 Task: Plan a departmental training on innovation for the 18th at 7:30 PM.
Action: Mouse moved to (46, 84)
Screenshot: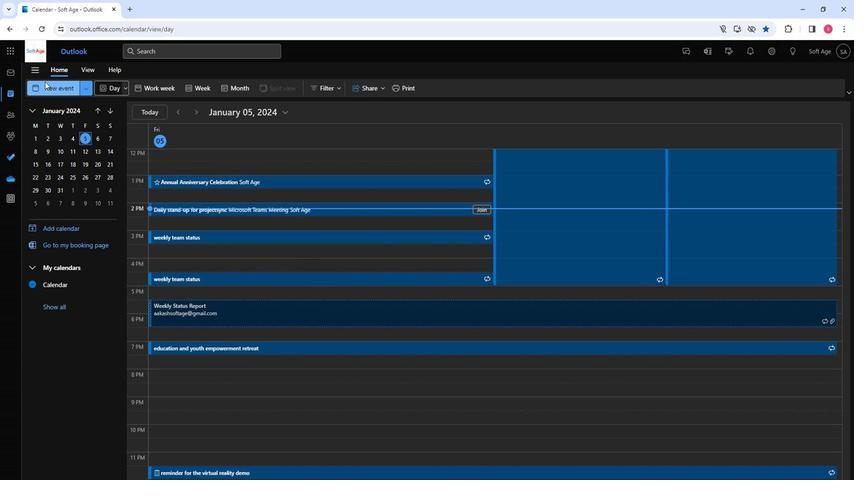 
Action: Mouse pressed left at (46, 84)
Screenshot: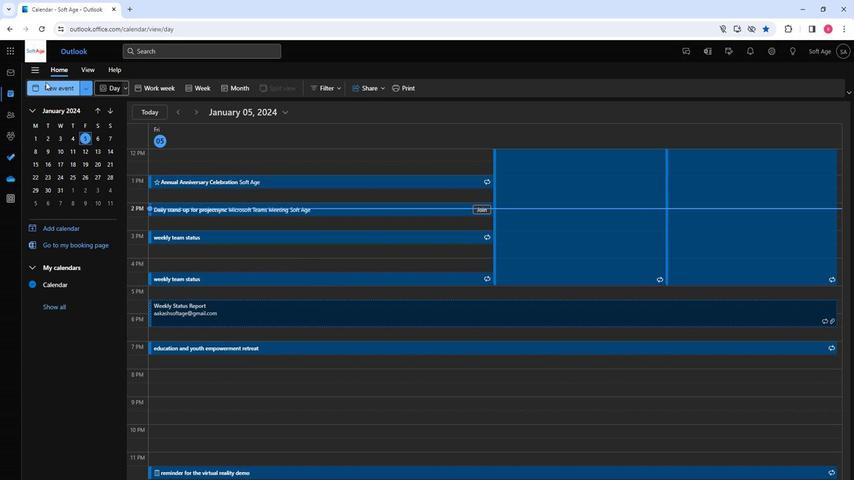 
Action: Mouse moved to (167, 269)
Screenshot: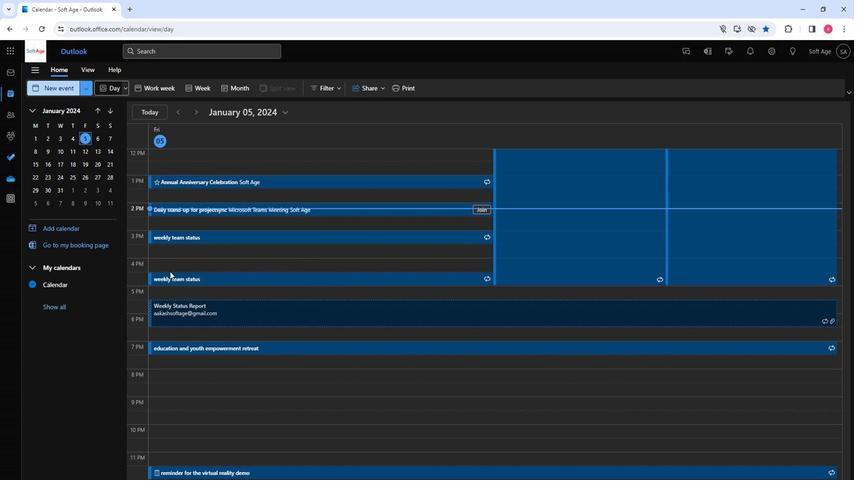 
Action: Key pressed <Key.shift>Departmental<Key.space><Key.shift>Training<Key.space>on<Key.space><Key.shift>Innovation
Screenshot: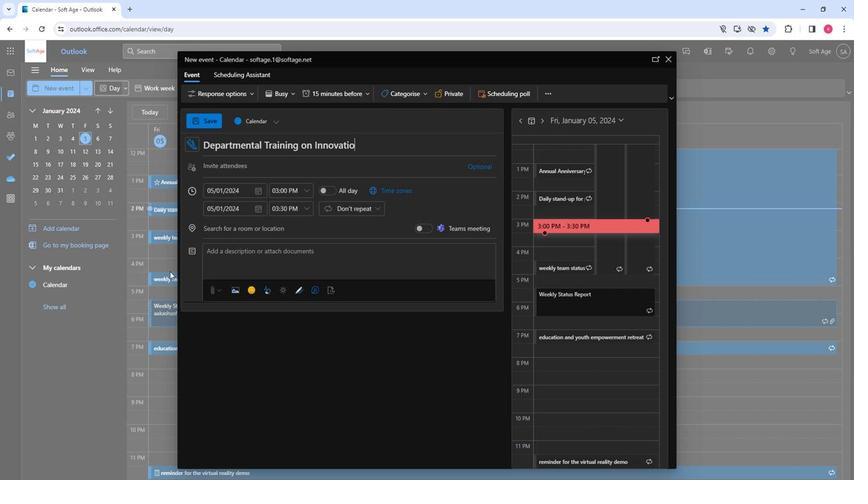 
Action: Mouse moved to (226, 170)
Screenshot: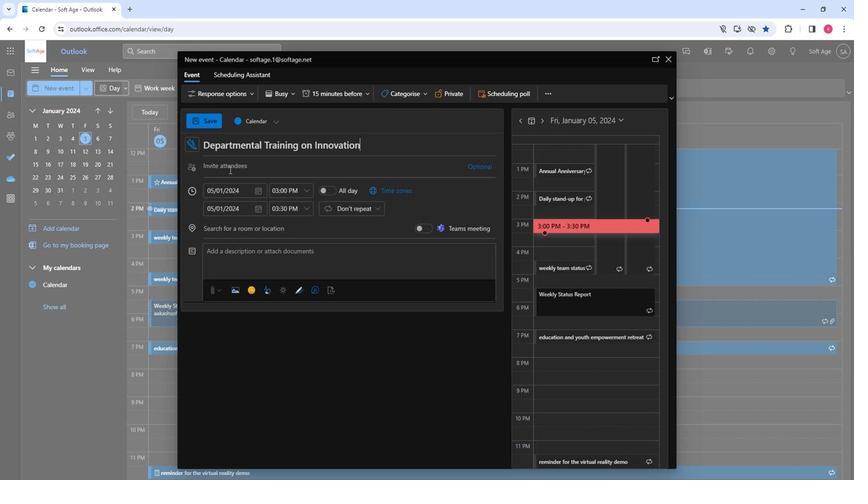 
Action: Mouse pressed left at (226, 170)
Screenshot: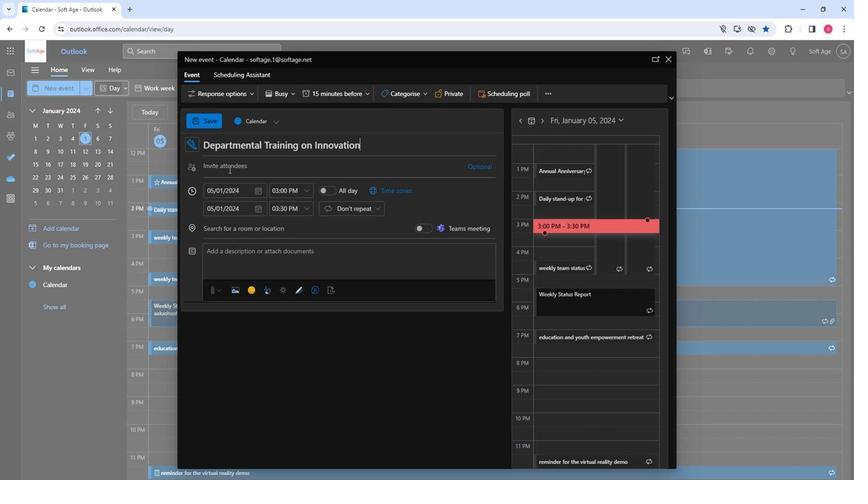 
Action: Key pressed so
Screenshot: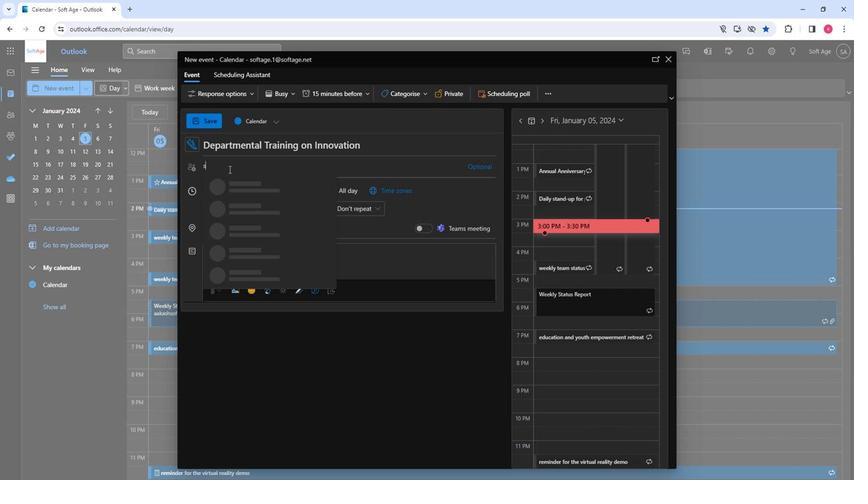 
Action: Mouse moved to (229, 208)
Screenshot: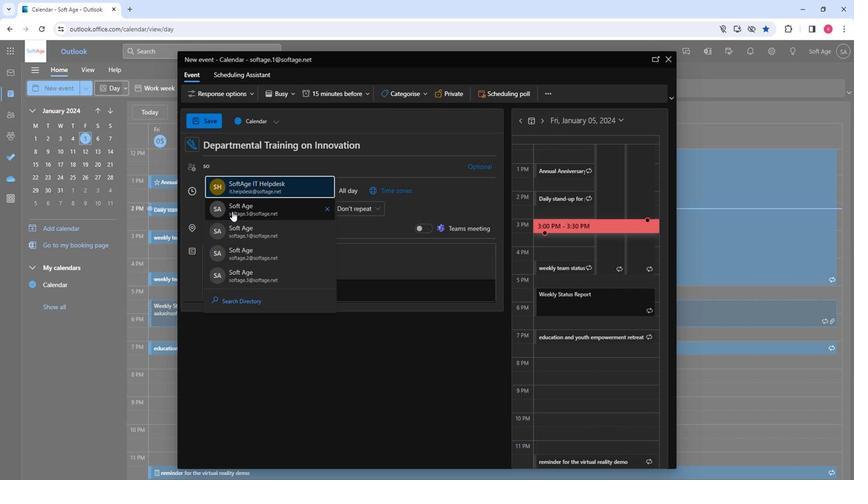 
Action: Mouse pressed left at (229, 208)
Screenshot: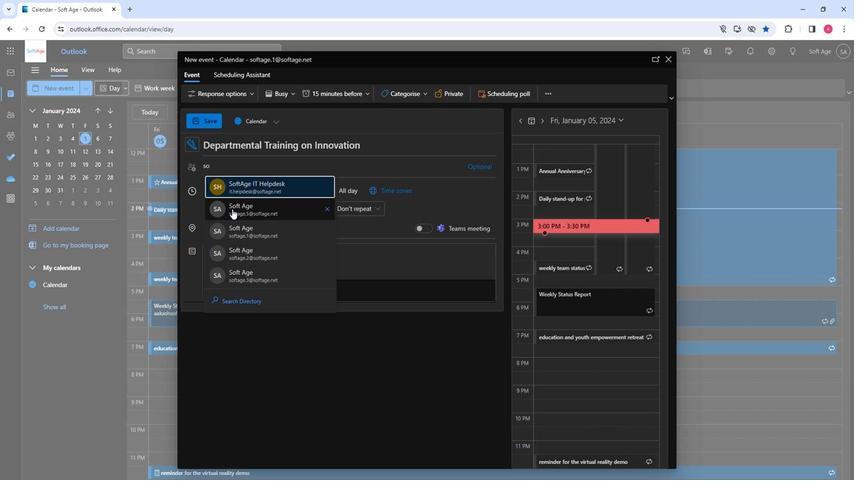 
Action: Mouse moved to (229, 208)
Screenshot: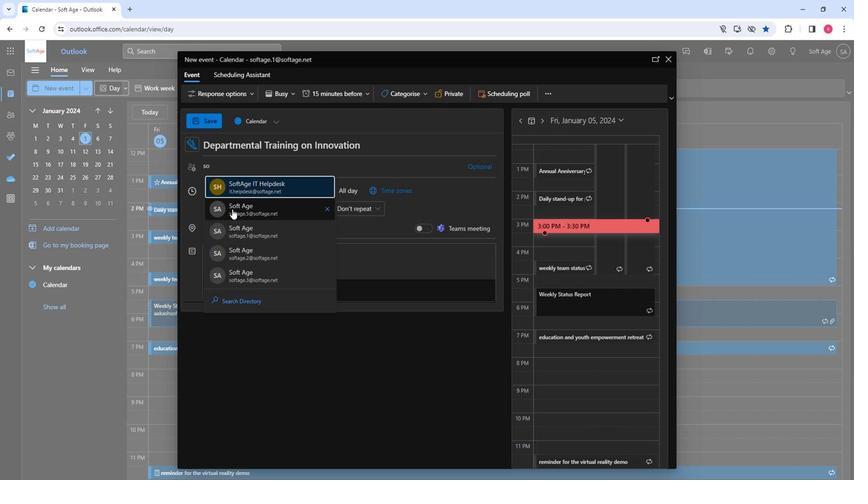 
Action: Key pressed so
Screenshot: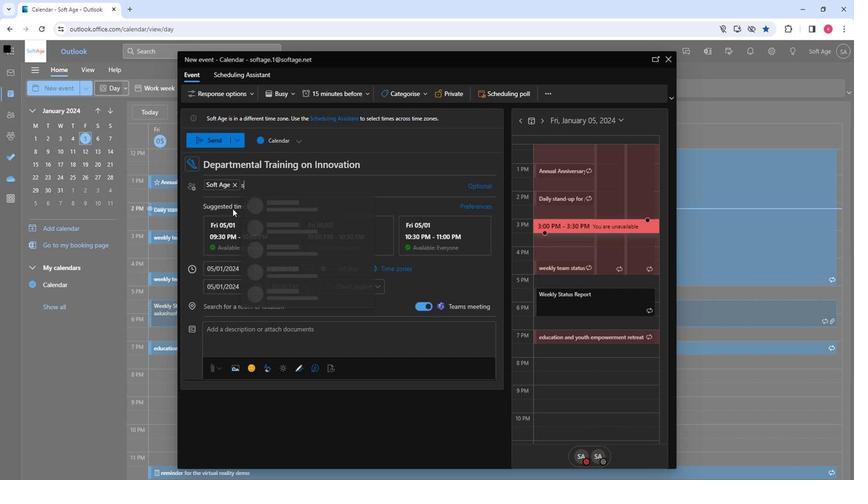 
Action: Mouse moved to (273, 267)
Screenshot: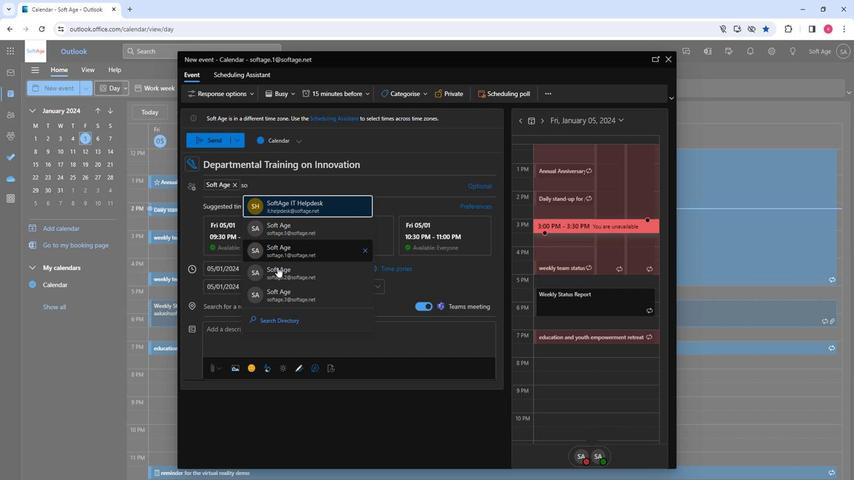 
Action: Mouse pressed left at (273, 267)
Screenshot: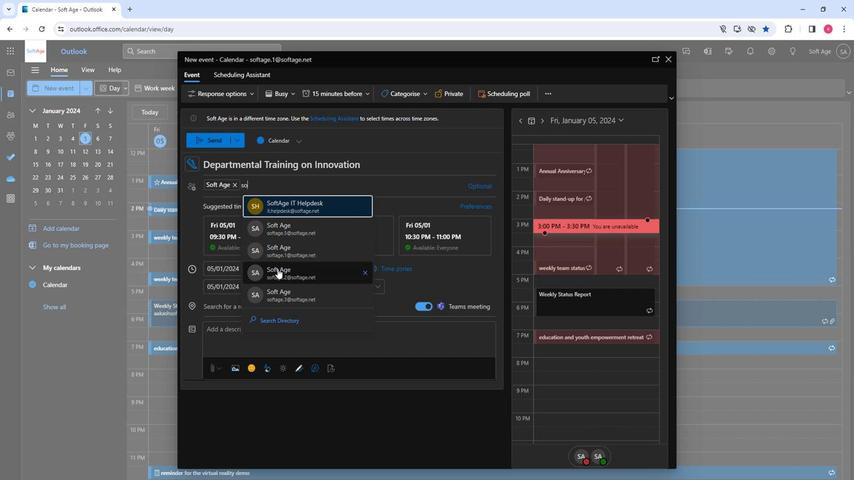 
Action: Mouse moved to (255, 268)
Screenshot: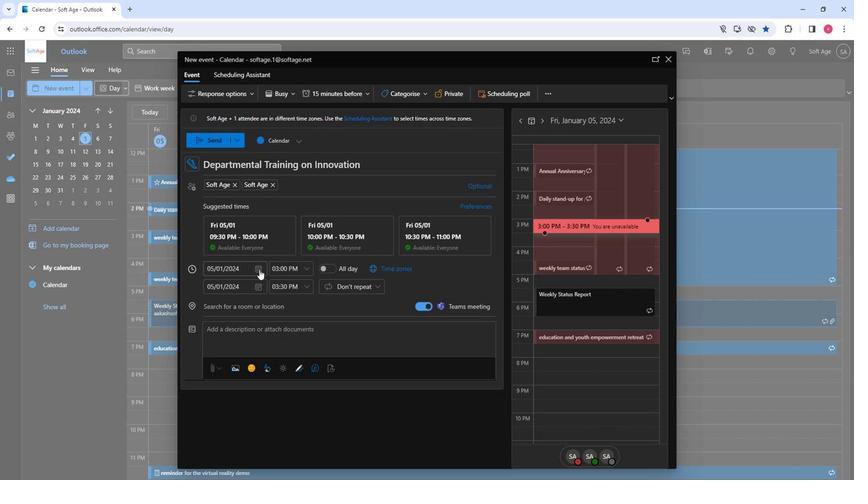 
Action: Mouse pressed left at (255, 268)
Screenshot: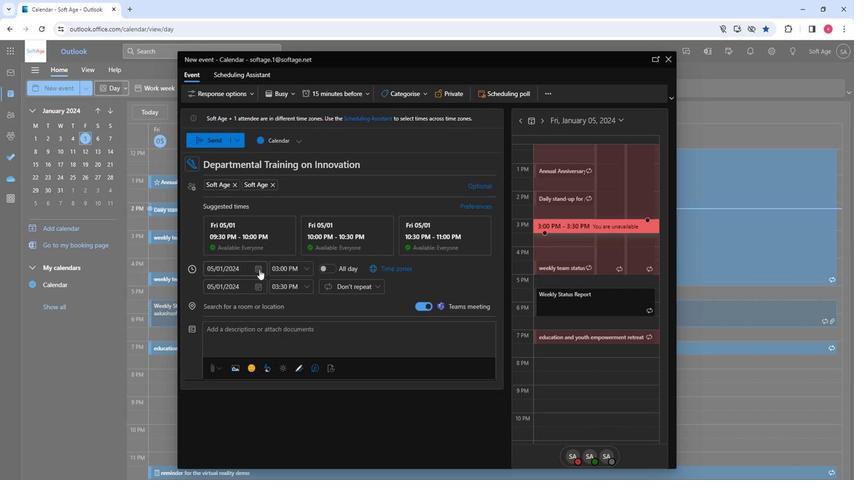 
Action: Mouse moved to (247, 339)
Screenshot: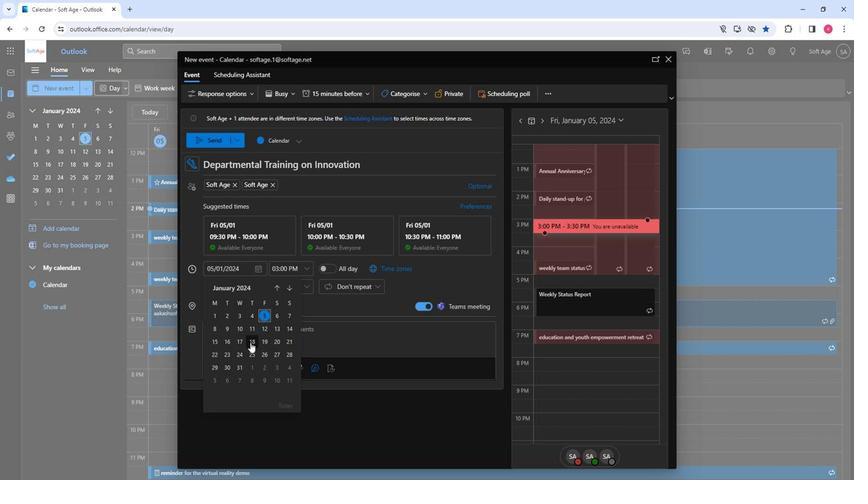 
Action: Mouse pressed left at (247, 339)
Screenshot: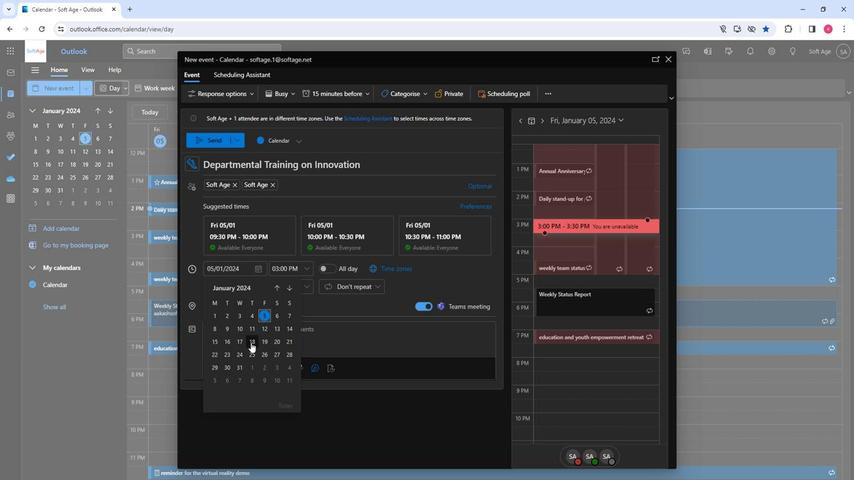 
Action: Mouse moved to (299, 267)
Screenshot: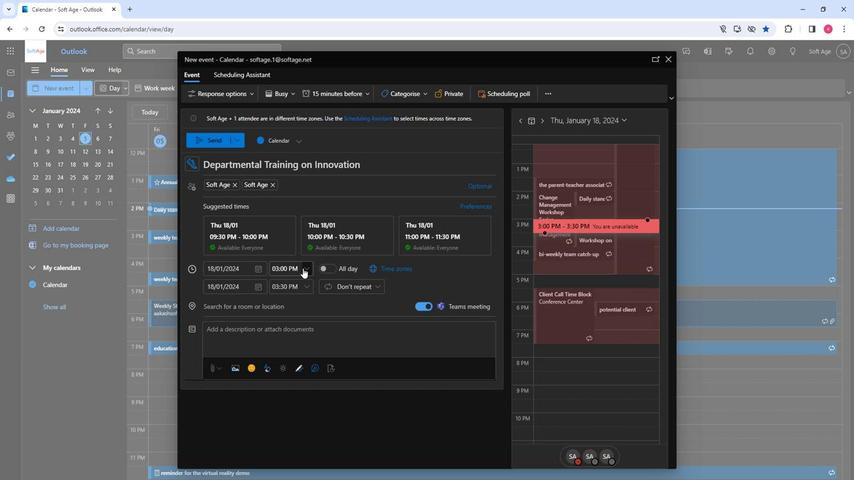 
Action: Mouse pressed left at (299, 267)
Screenshot: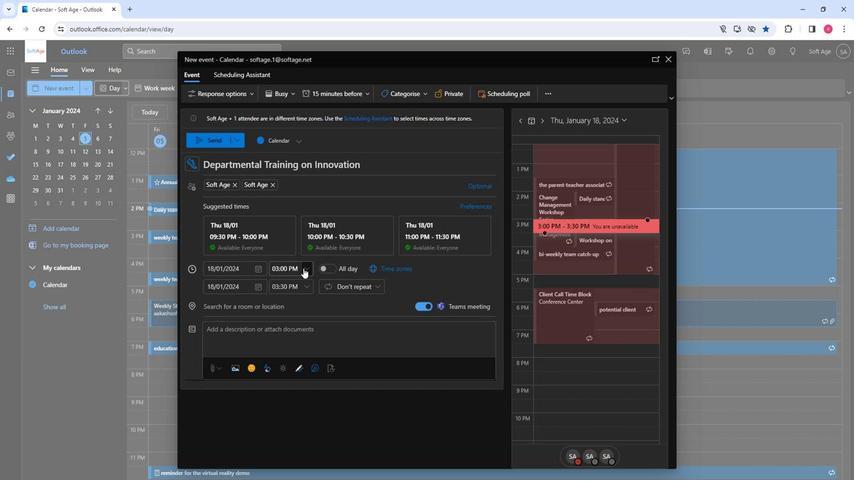 
Action: Mouse moved to (281, 297)
Screenshot: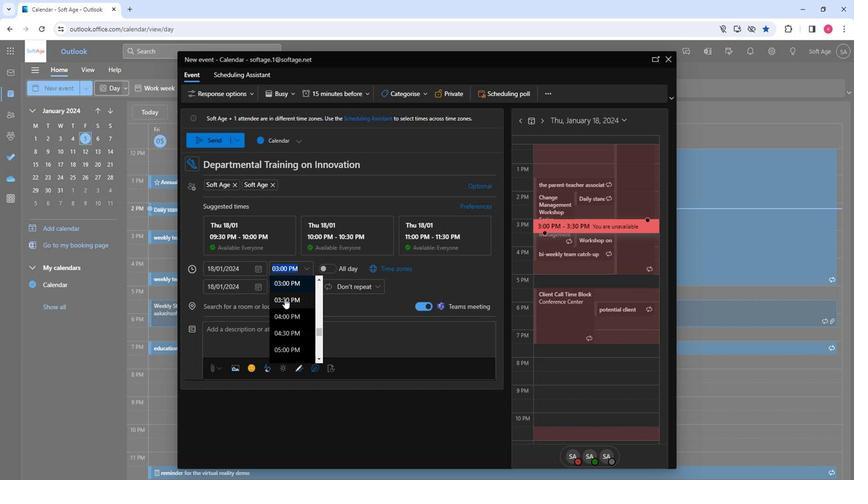 
Action: Mouse scrolled (281, 297) with delta (0, 0)
Screenshot: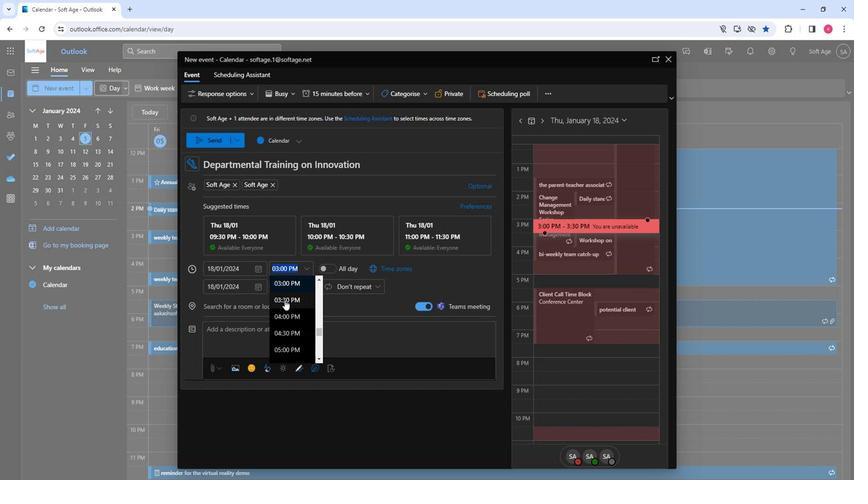 
Action: Mouse moved to (281, 297)
Screenshot: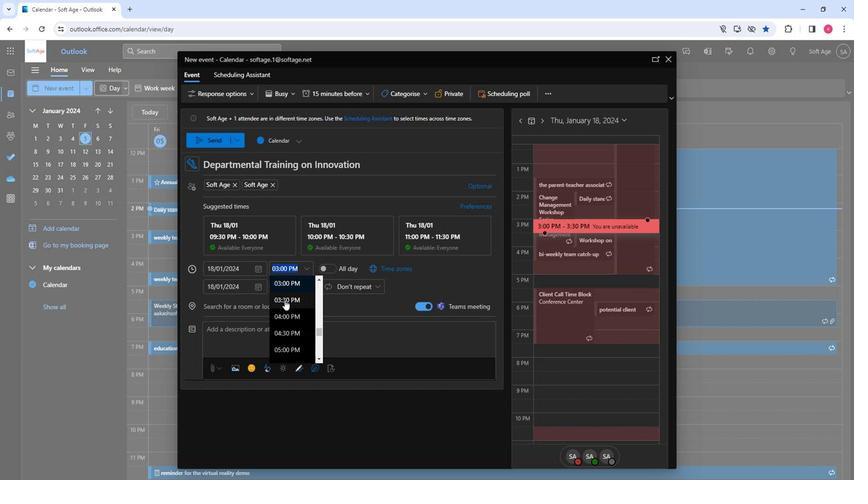 
Action: Mouse scrolled (281, 297) with delta (0, 0)
Screenshot: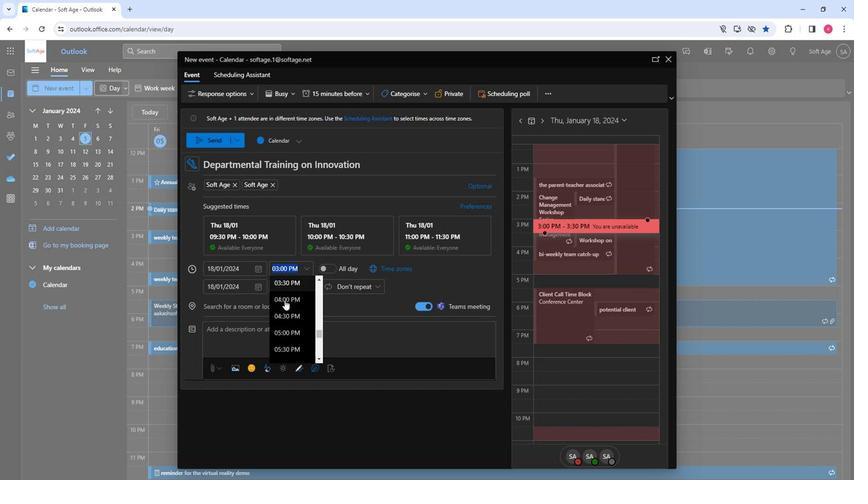 
Action: Mouse moved to (281, 337)
Screenshot: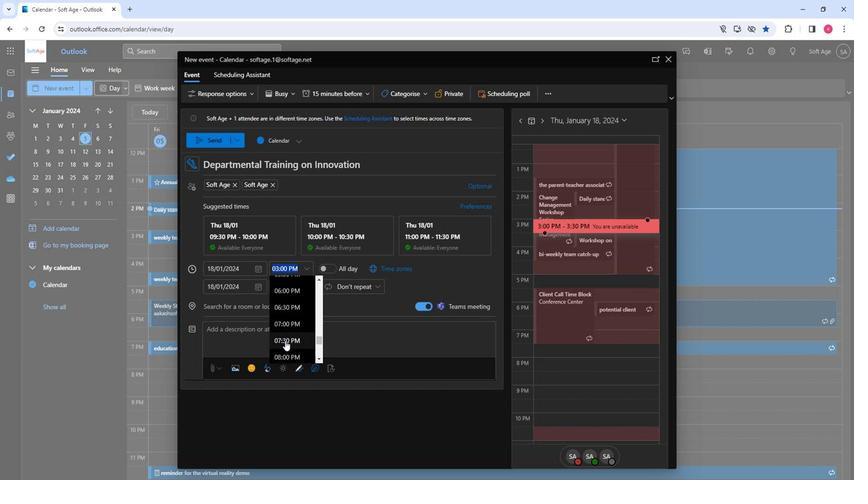 
Action: Mouse pressed left at (281, 337)
Screenshot: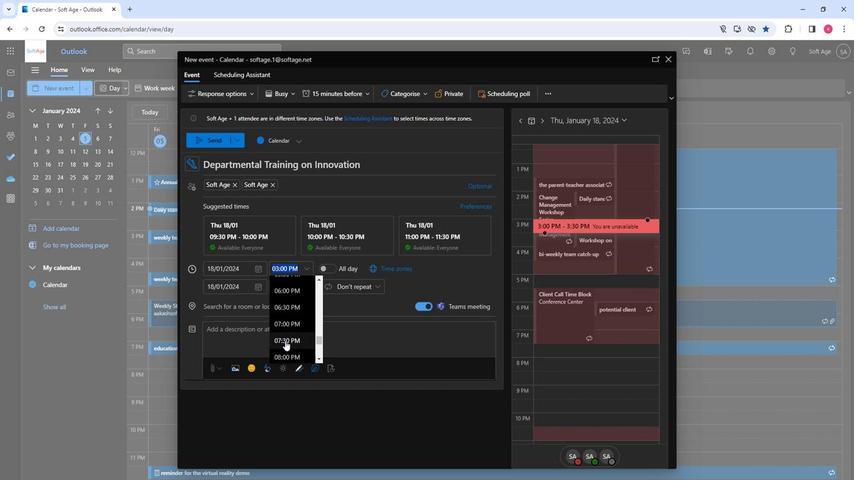 
Action: Mouse moved to (243, 301)
Screenshot: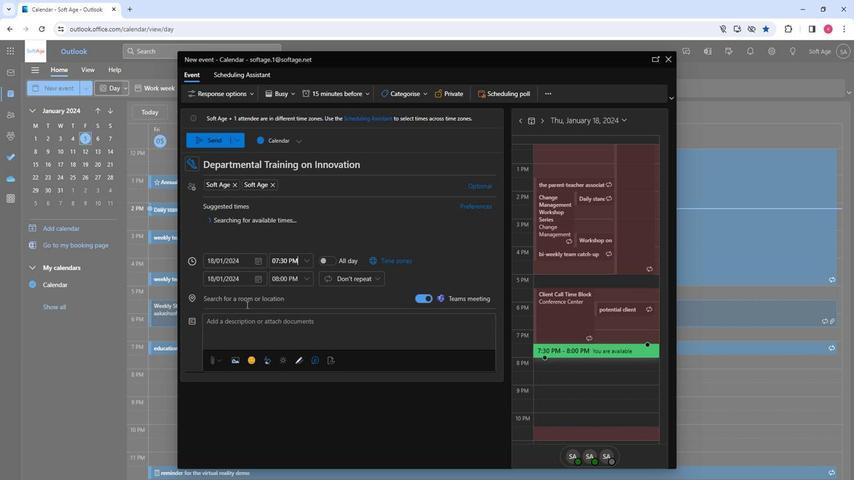 
Action: Mouse pressed left at (243, 301)
Screenshot: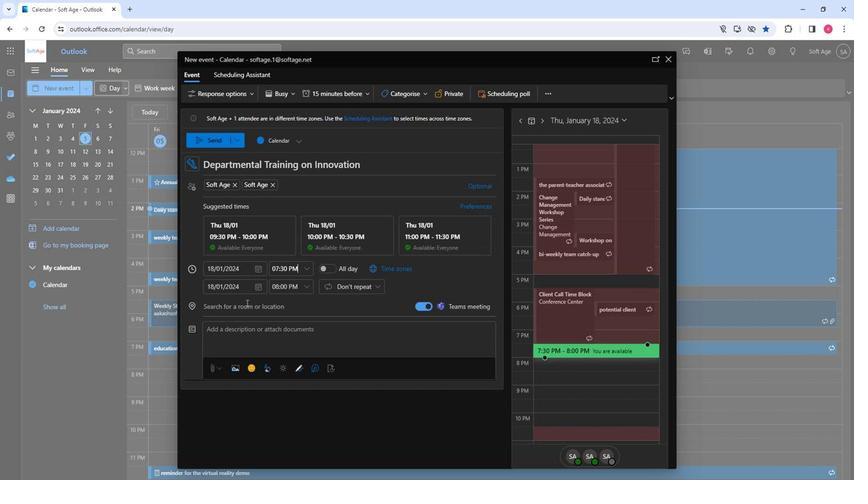 
Action: Mouse moved to (257, 415)
Screenshot: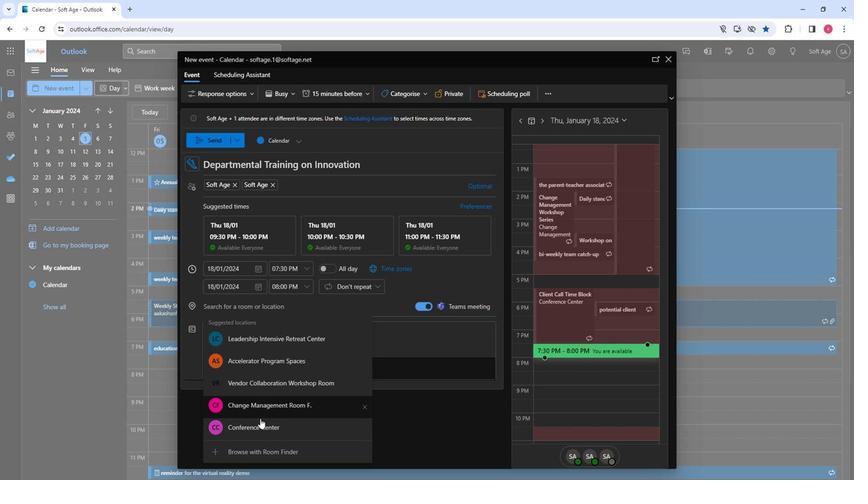 
Action: Mouse pressed left at (257, 415)
Screenshot: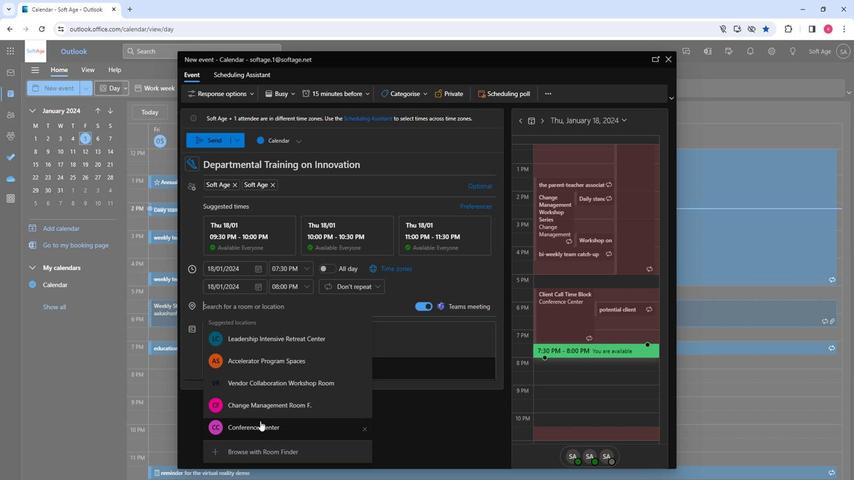 
Action: Mouse moved to (241, 325)
Screenshot: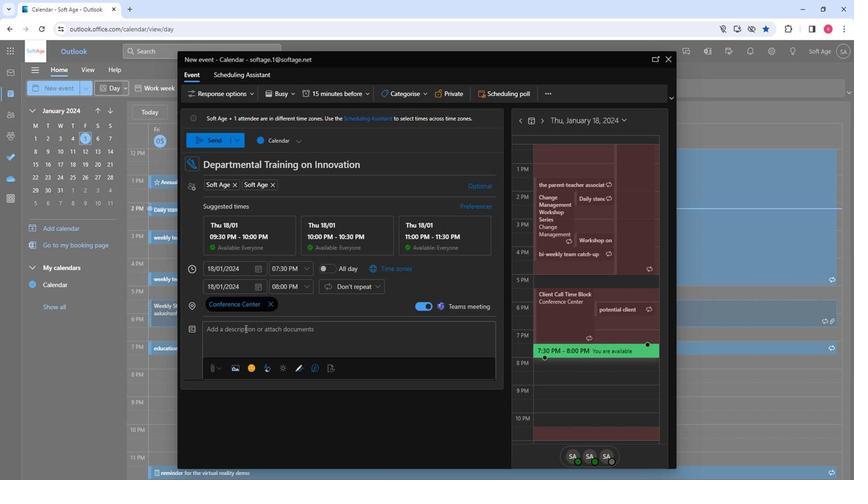 
Action: Mouse pressed left at (241, 325)
Screenshot: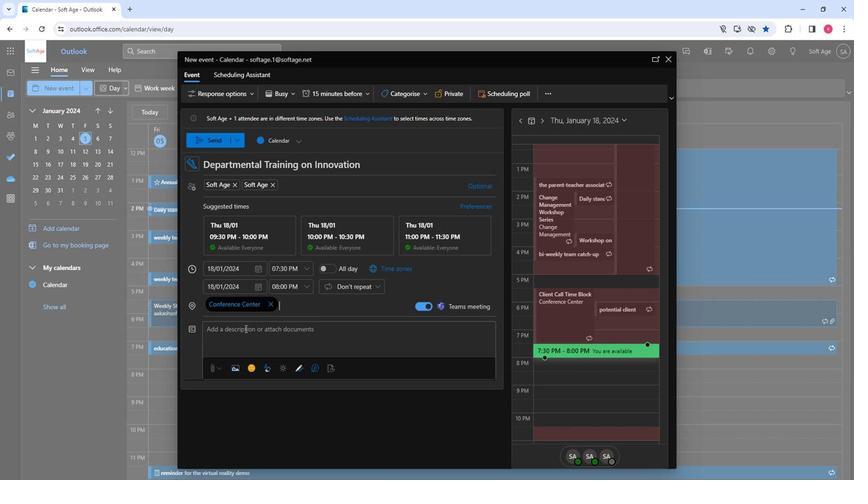 
Action: Key pressed <Key.shift>Elevate<Key.space>your<Key.space>team's<Key.space>innovation<Key.space>with<Key.space>our<Key.space>departmental<Key.space>training<Key.space>session<Key.shift><Key.shift>!<Key.space><Key.shift>Inspire<Key.space>creative<Key.space>thinking,<Key.space>foster<Key.space>a<Key.space>culture<Key.space>of<Key.space>experimentation,<Key.space>and<Key.space>equip<Key.space>your<Key.space>department<Key.space>with<Key.space>the<Key.space>tools<Key.space>for<Key.space>continuous<Key.space>innovation.
Screenshot: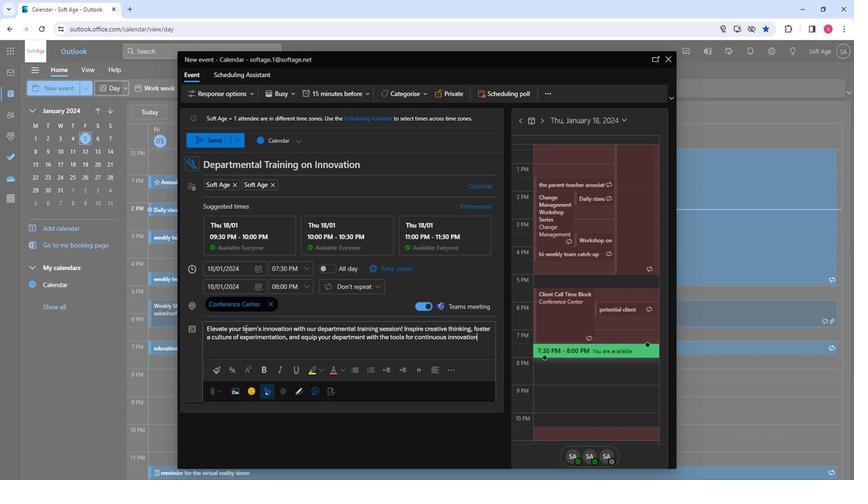 
Action: Mouse moved to (336, 333)
Screenshot: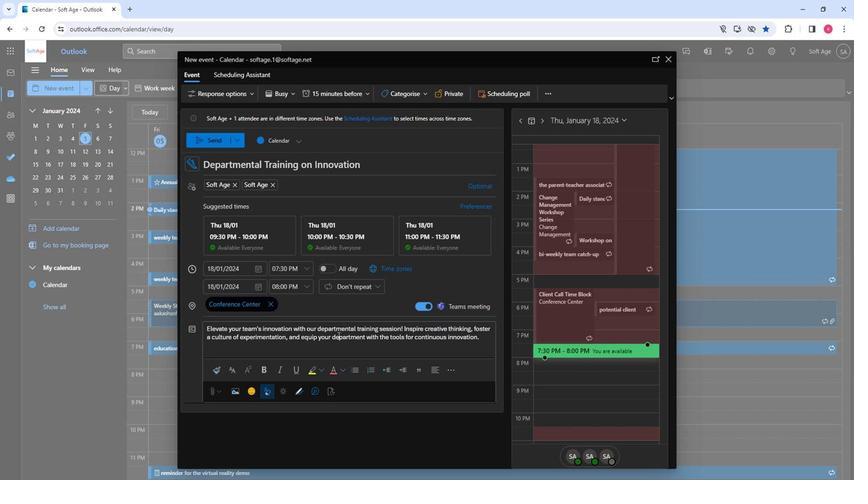 
Action: Mouse pressed left at (336, 333)
Screenshot: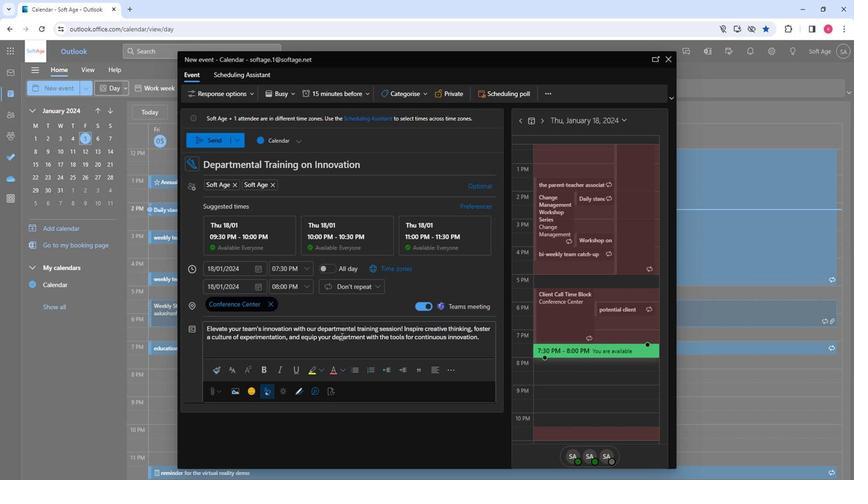 
Action: Mouse pressed left at (336, 333)
Screenshot: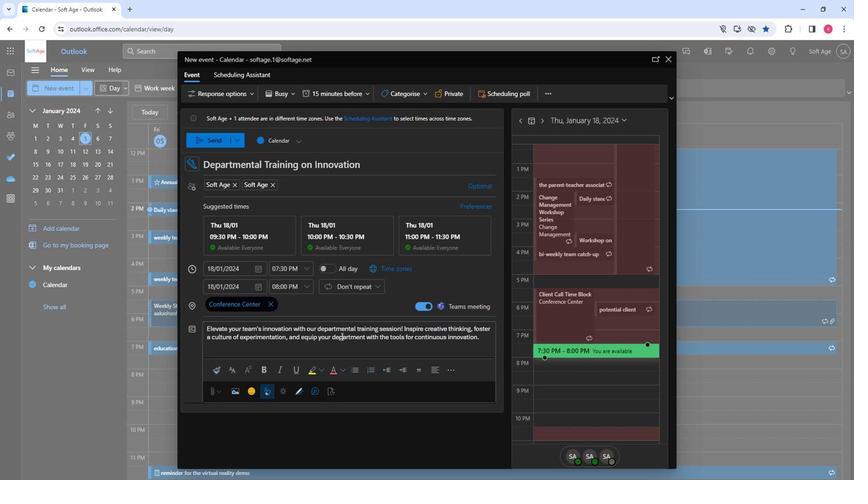 
Action: Mouse pressed left at (336, 333)
Screenshot: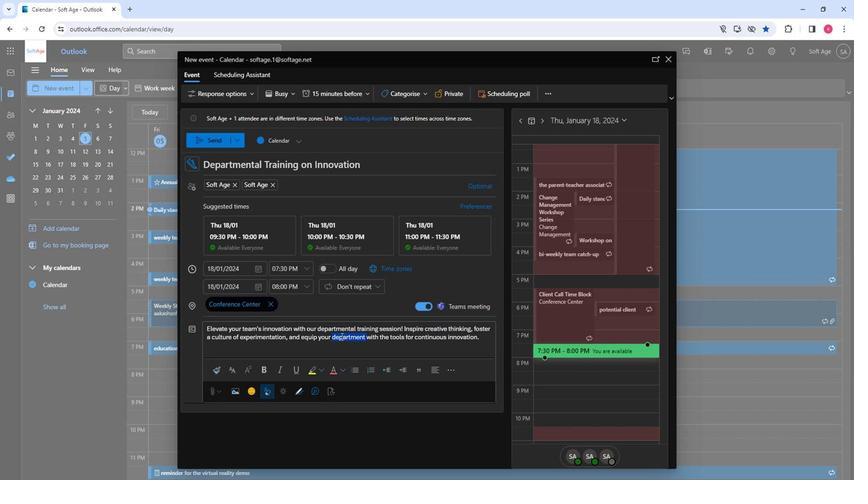
Action: Mouse pressed left at (336, 333)
Screenshot: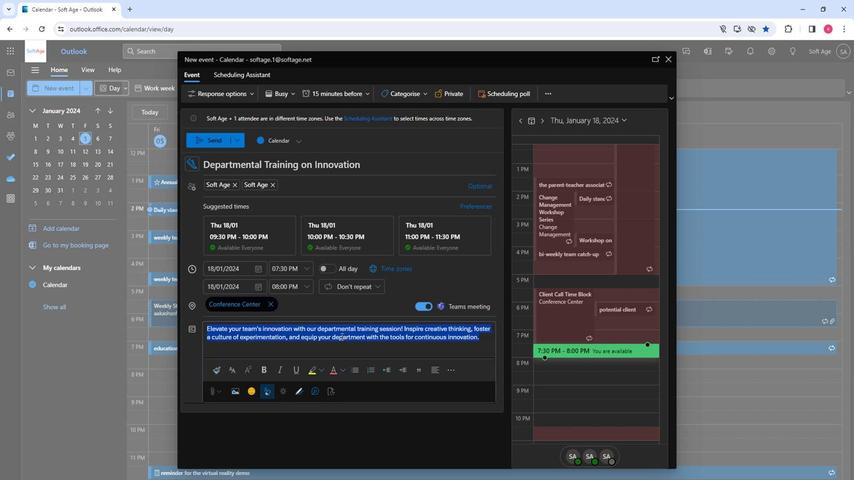 
Action: Mouse moved to (229, 371)
Screenshot: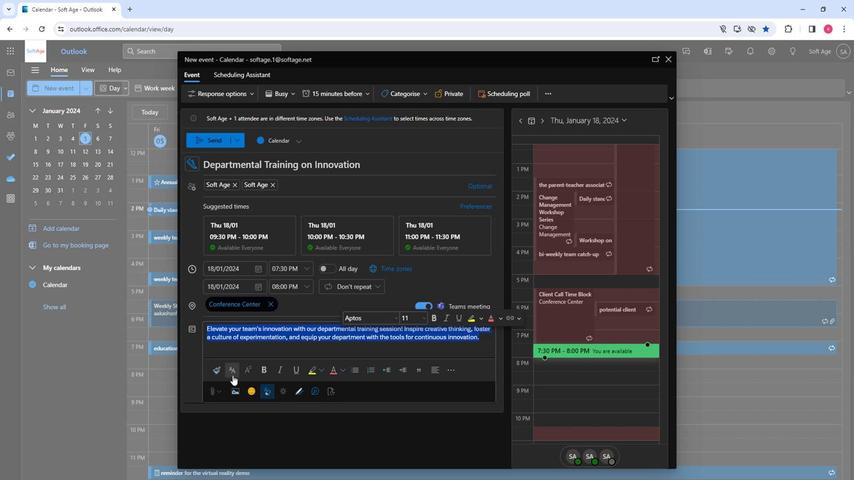 
Action: Mouse pressed left at (229, 371)
Screenshot: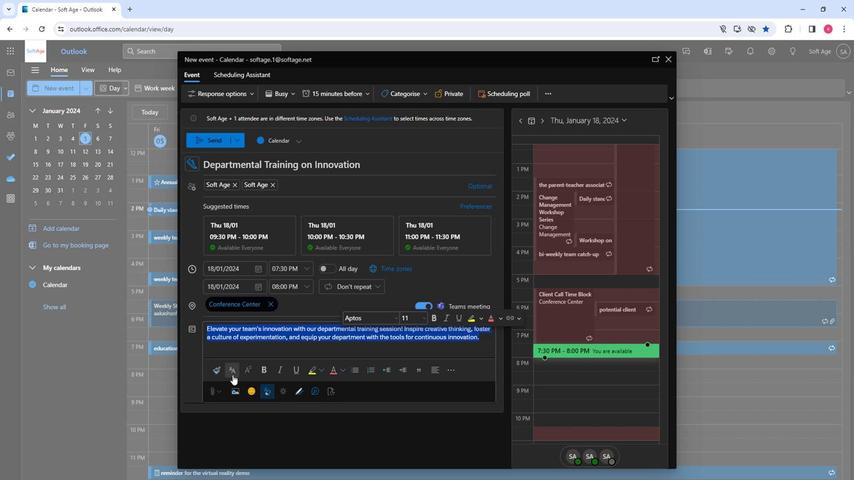 
Action: Mouse moved to (255, 322)
Screenshot: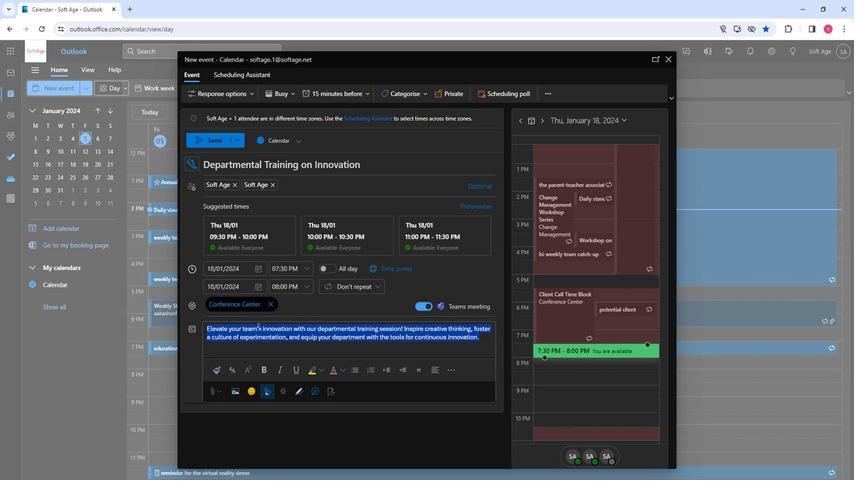 
Action: Mouse scrolled (255, 322) with delta (0, 0)
Screenshot: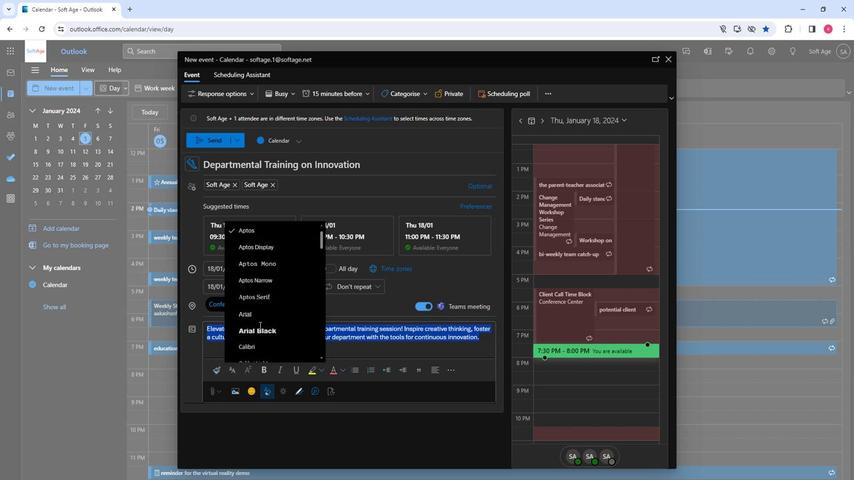 
Action: Mouse scrolled (255, 322) with delta (0, 0)
Screenshot: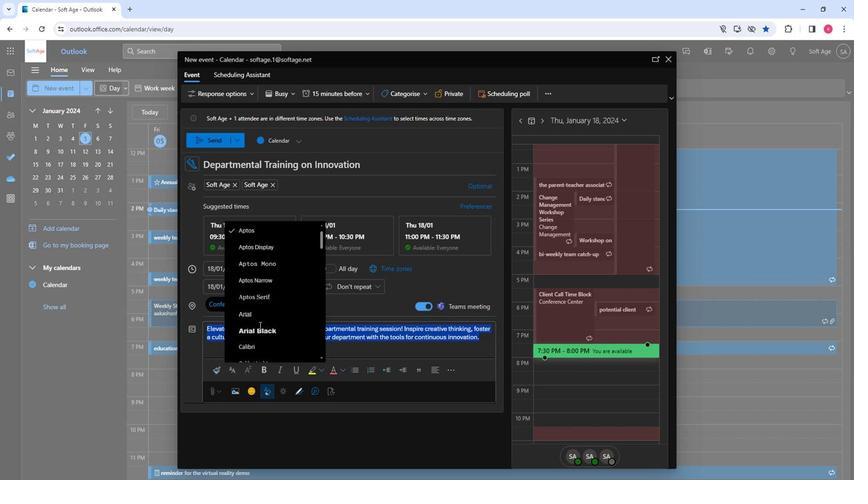 
Action: Mouse scrolled (255, 322) with delta (0, 0)
Screenshot: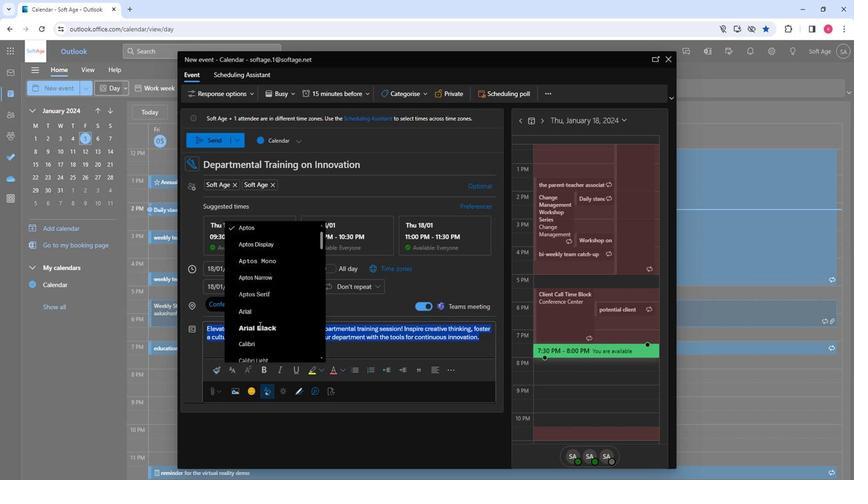 
Action: Mouse moved to (250, 291)
Screenshot: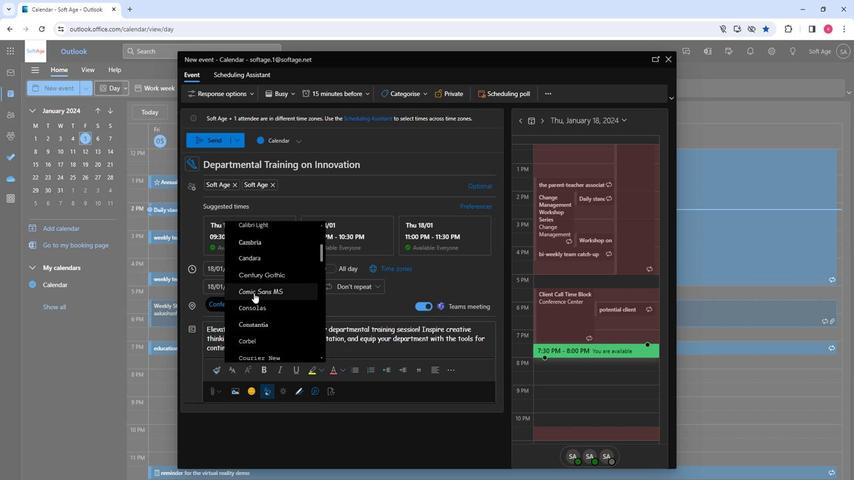 
Action: Mouse pressed left at (250, 291)
Screenshot: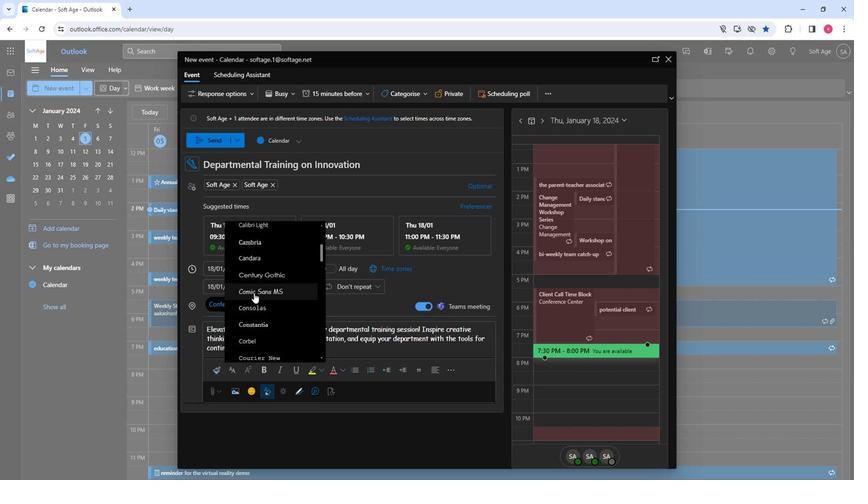 
Action: Mouse moved to (279, 365)
Screenshot: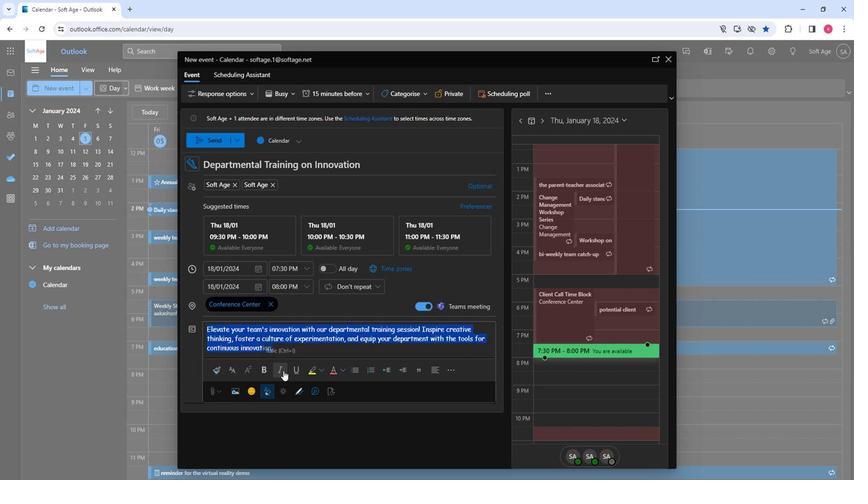 
Action: Mouse pressed left at (279, 365)
Screenshot: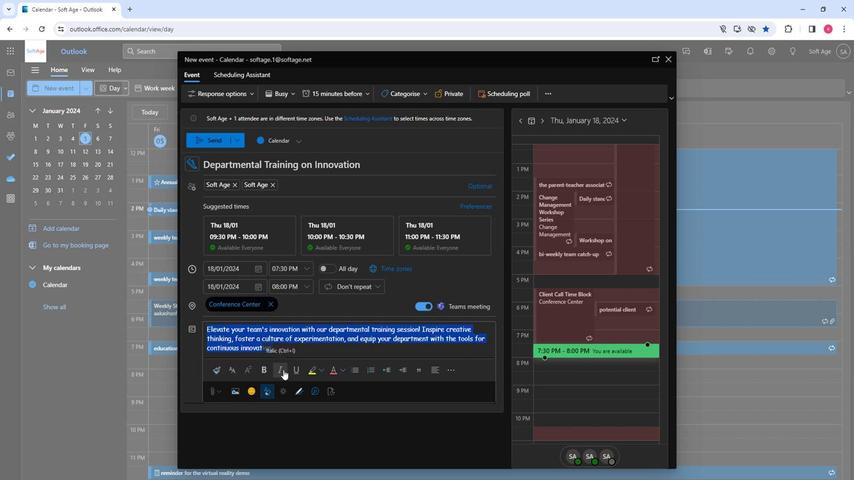 
Action: Mouse moved to (319, 366)
Screenshot: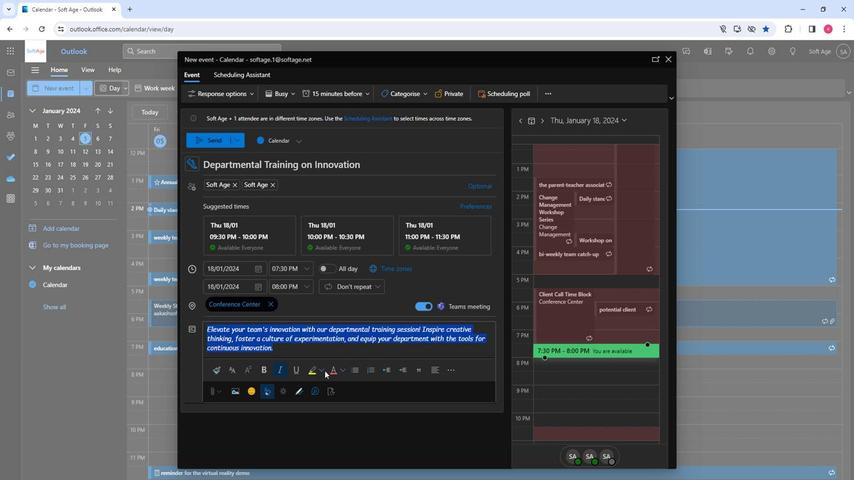 
Action: Mouse pressed left at (319, 366)
Screenshot: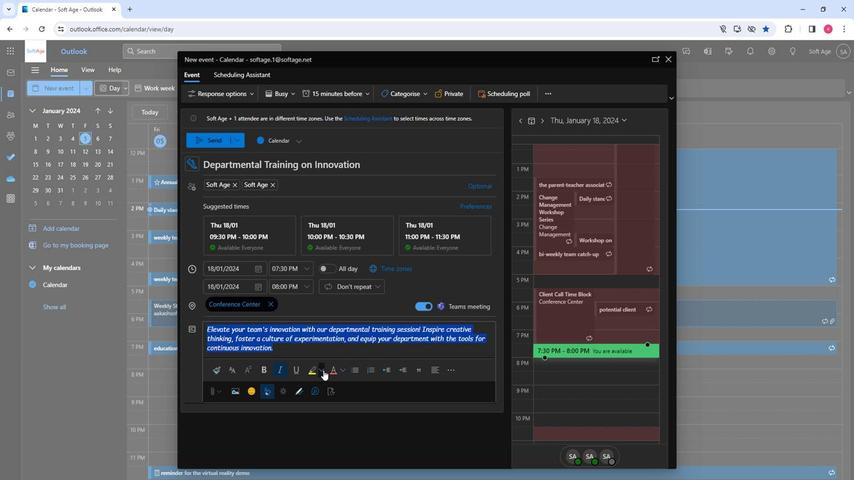 
Action: Mouse moved to (321, 381)
Screenshot: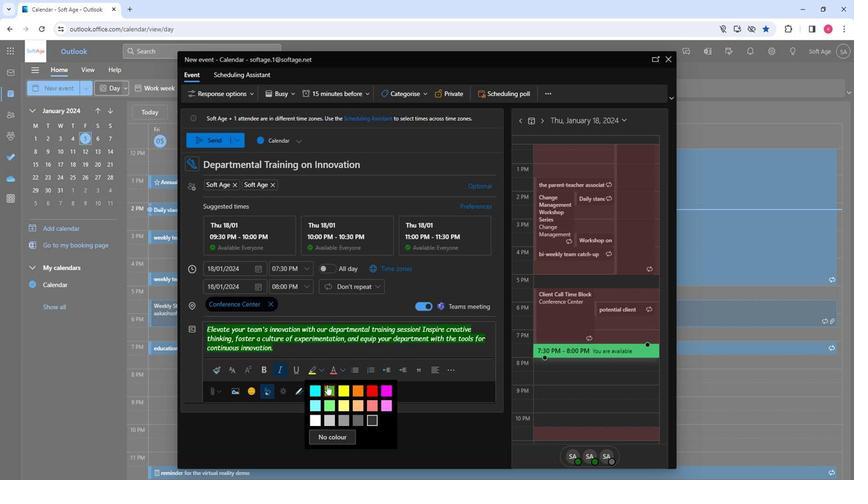 
Action: Mouse pressed left at (321, 381)
Screenshot: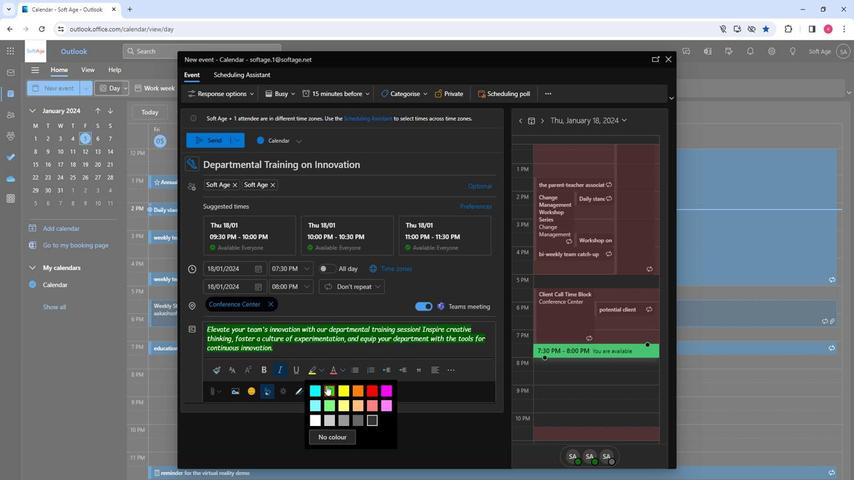 
Action: Mouse moved to (397, 367)
Screenshot: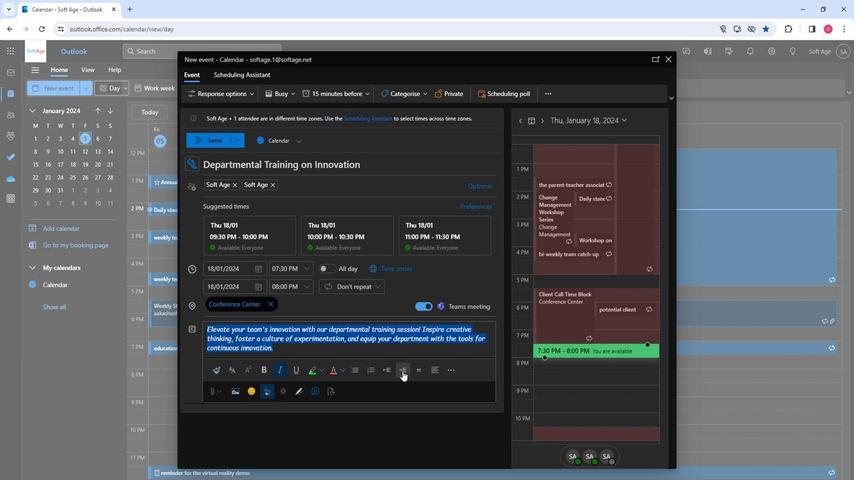 
Action: Mouse pressed left at (397, 367)
Screenshot: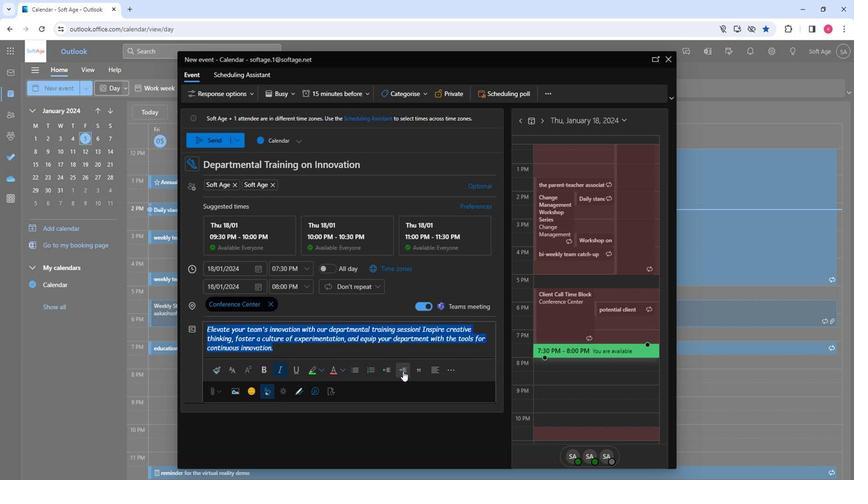 
Action: Mouse moved to (358, 349)
Screenshot: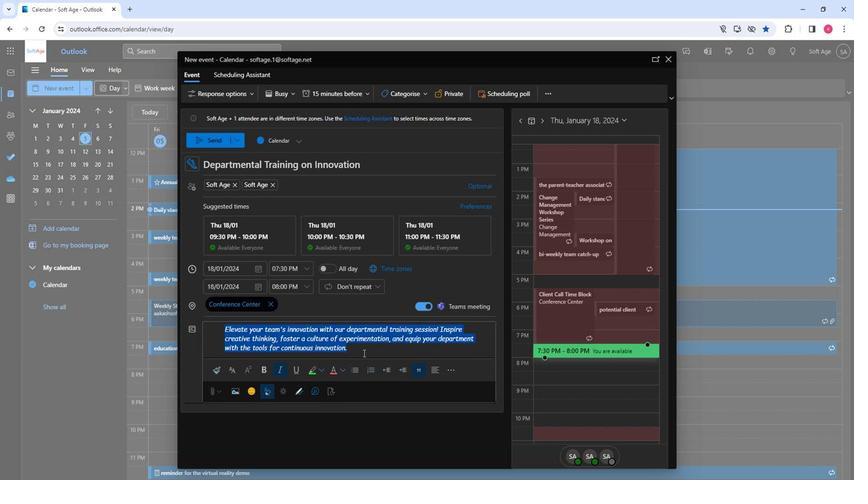 
Action: Mouse pressed left at (358, 349)
Screenshot: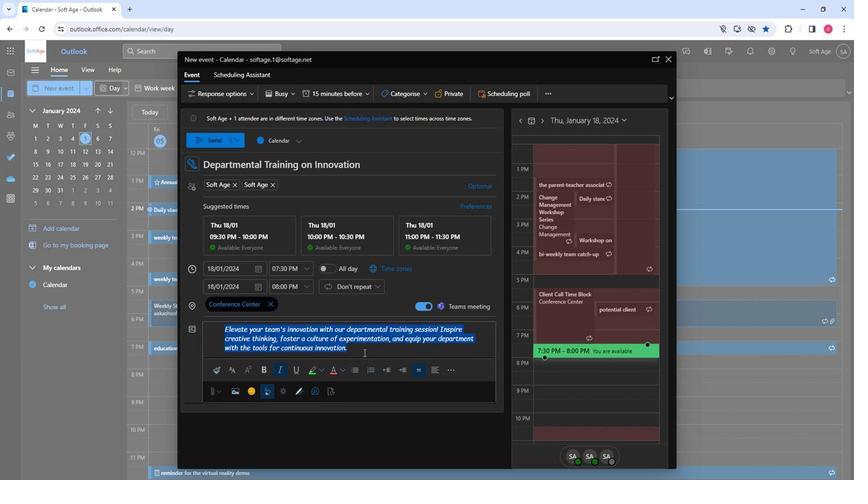 
Action: Mouse moved to (202, 141)
Screenshot: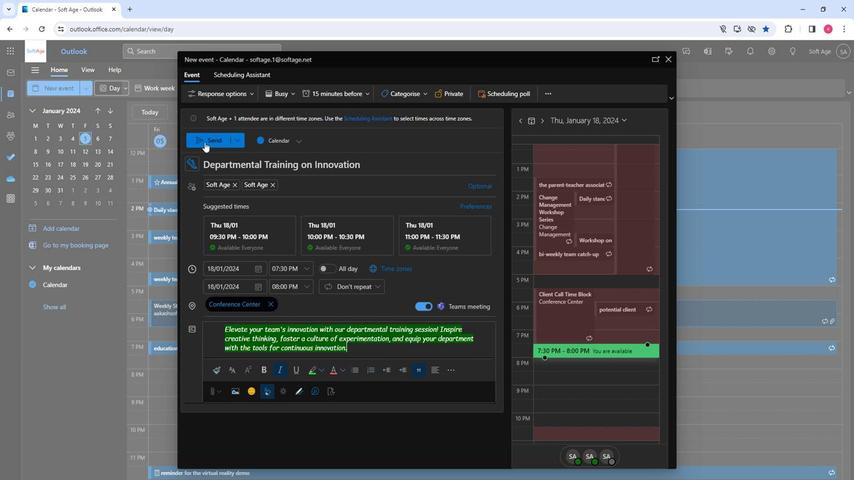 
Action: Mouse pressed left at (202, 141)
Screenshot: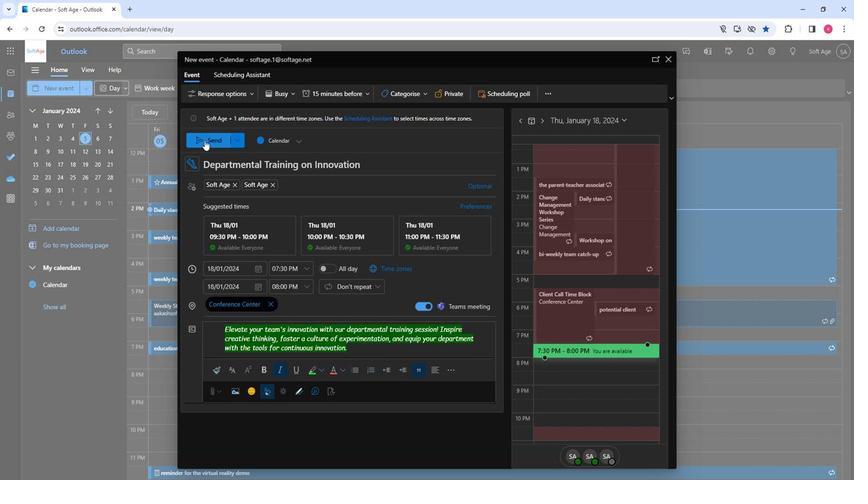 
Action: Mouse moved to (312, 410)
Screenshot: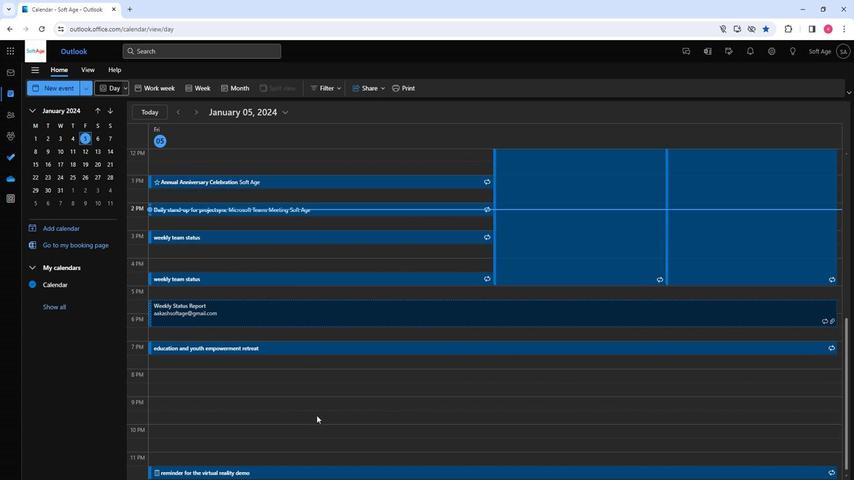 
